 Task: Start in the project WiseTech the sprint 'Gravity Assist', with a duration of 3 weeks.
Action: Mouse moved to (53, 179)
Screenshot: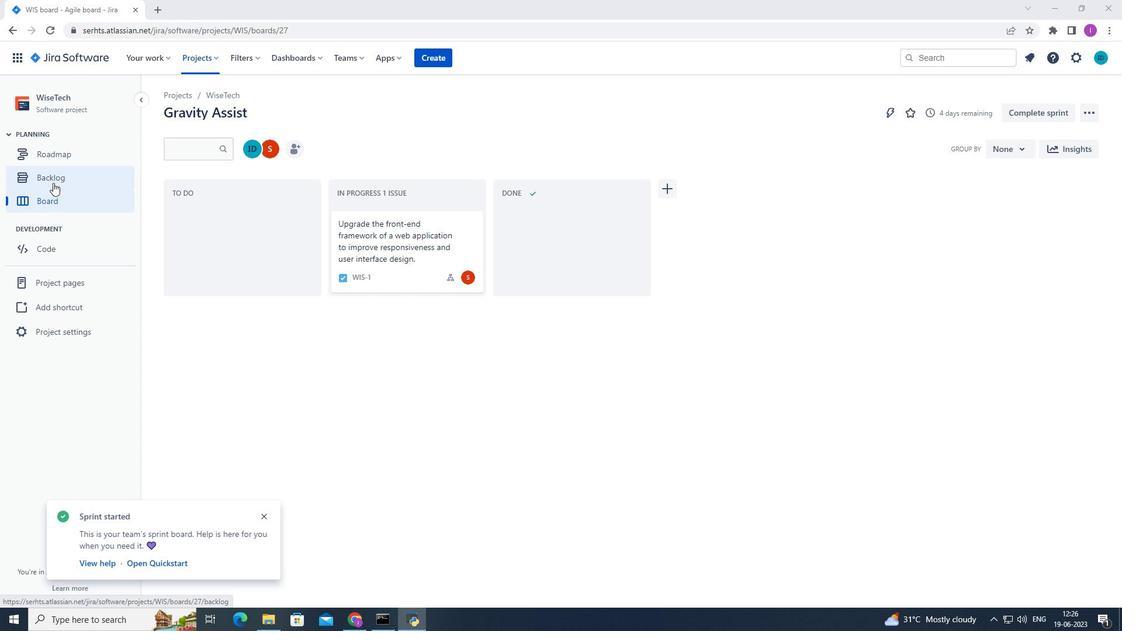 
Action: Mouse pressed left at (53, 179)
Screenshot: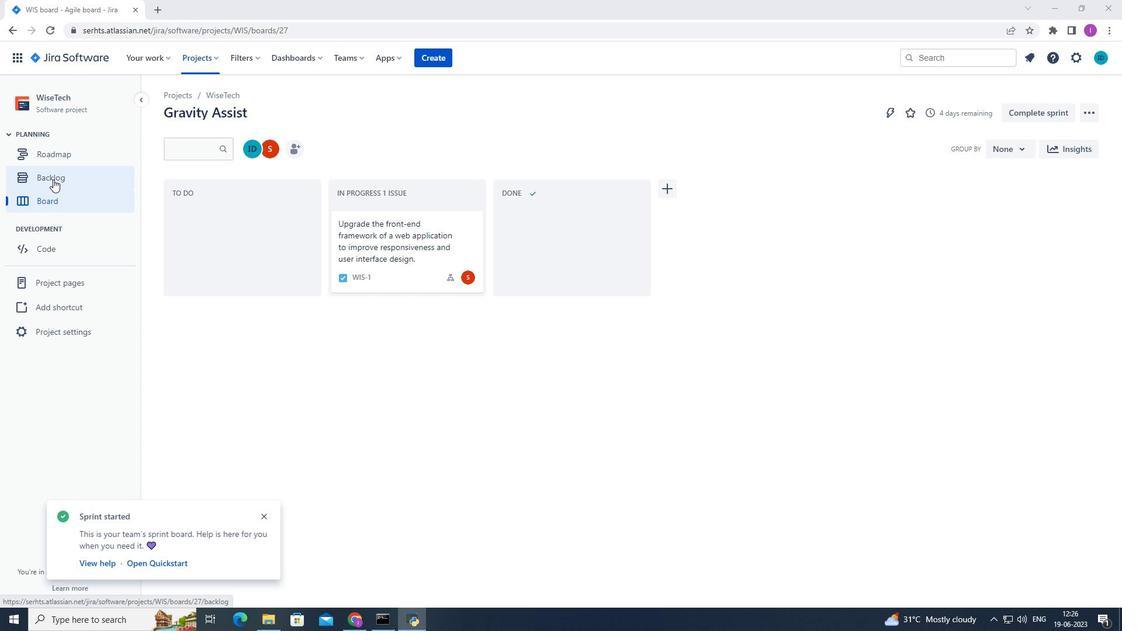 
Action: Mouse moved to (1040, 289)
Screenshot: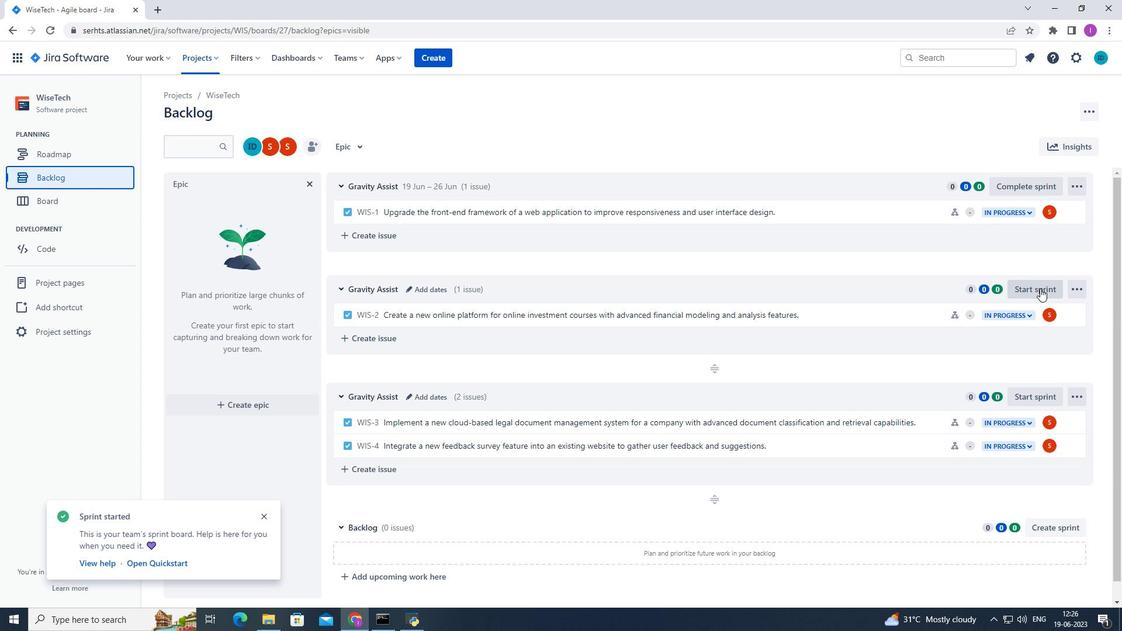 
Action: Mouse pressed left at (1040, 289)
Screenshot: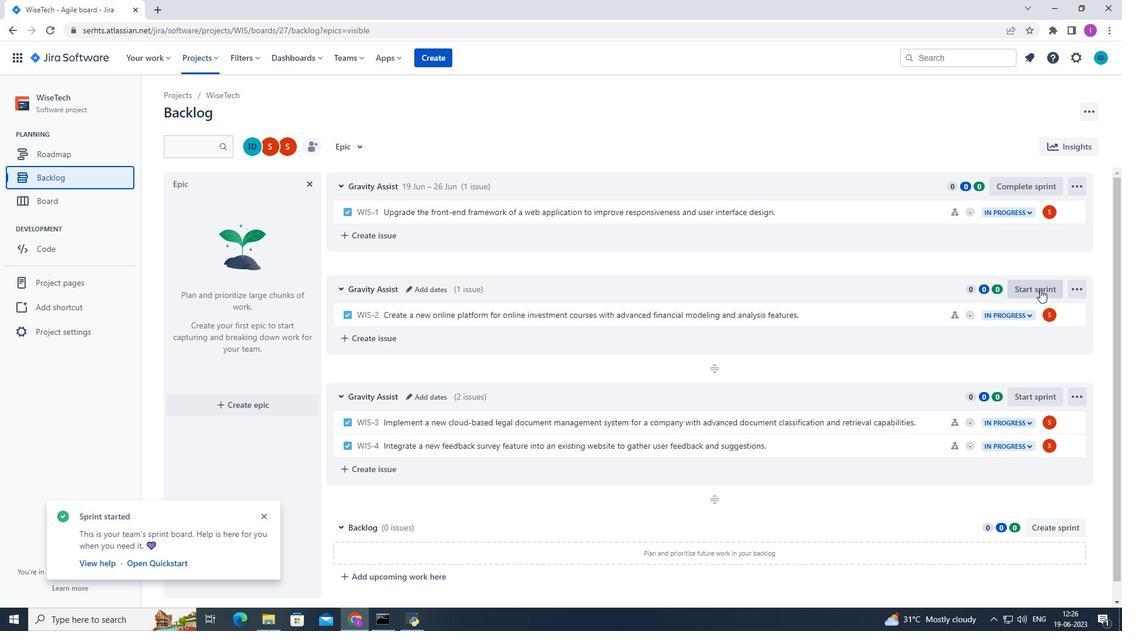 
Action: Mouse moved to (534, 205)
Screenshot: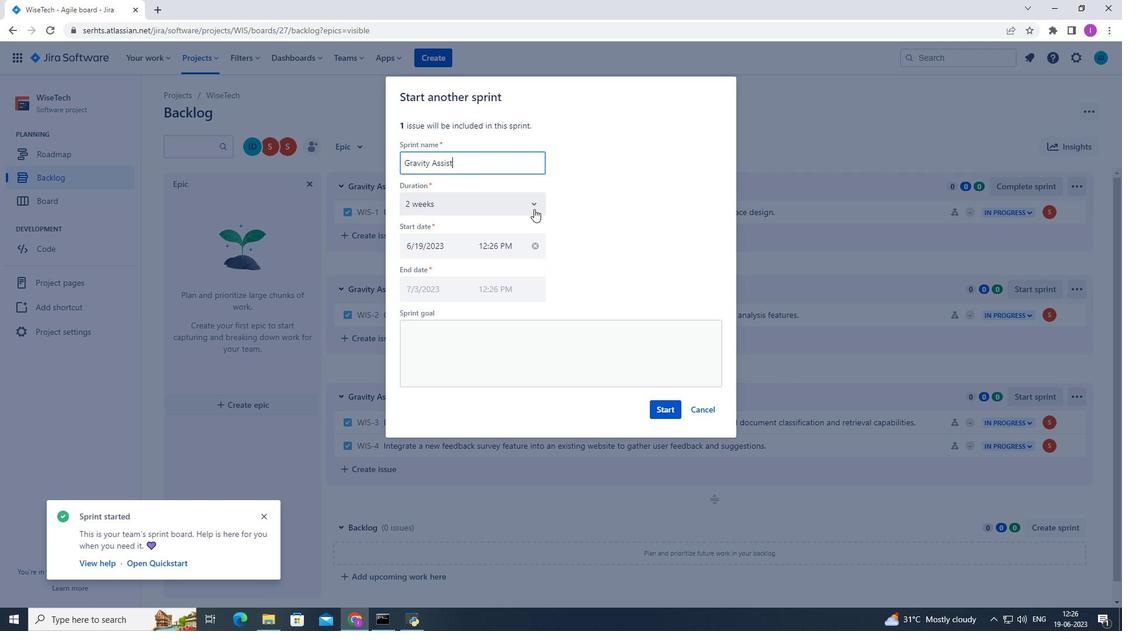
Action: Mouse pressed left at (534, 205)
Screenshot: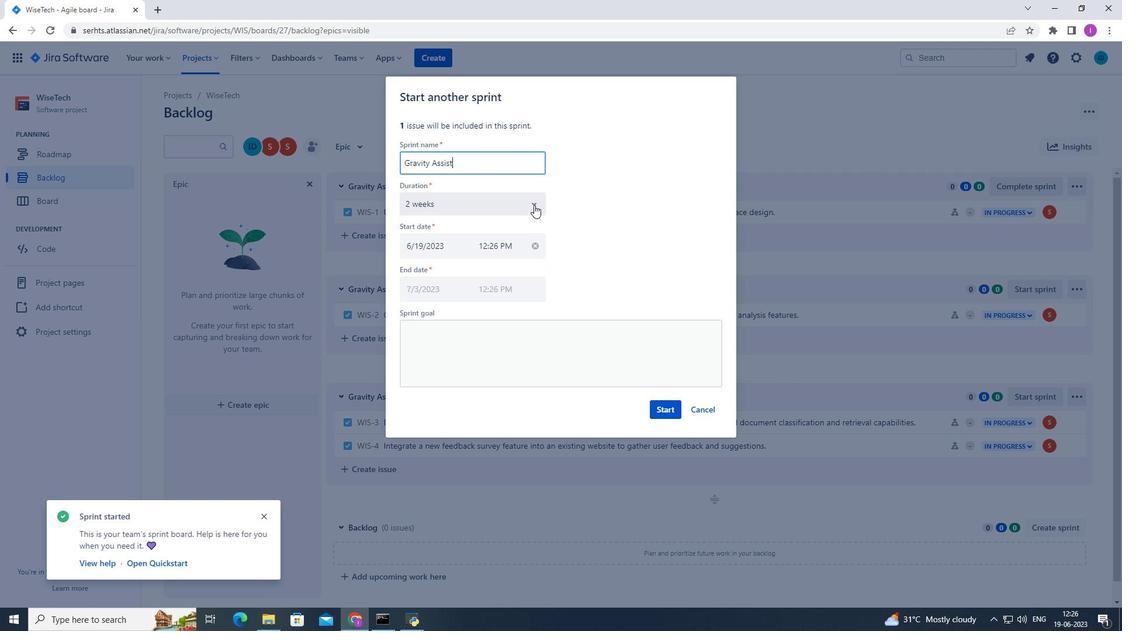 
Action: Mouse moved to (510, 278)
Screenshot: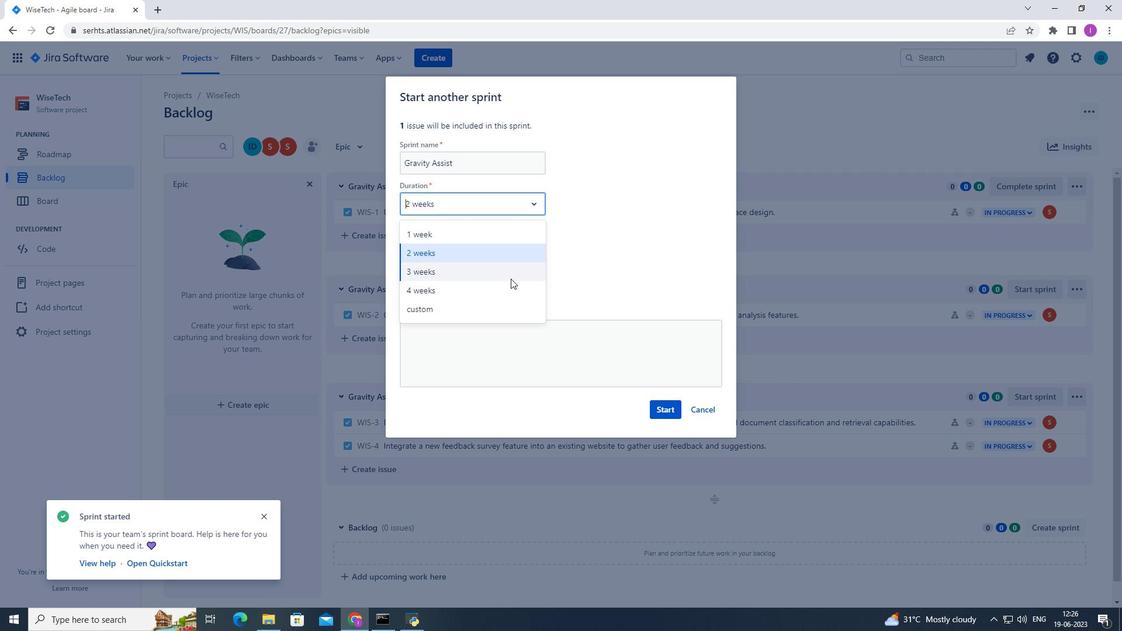 
Action: Mouse pressed left at (510, 278)
Screenshot: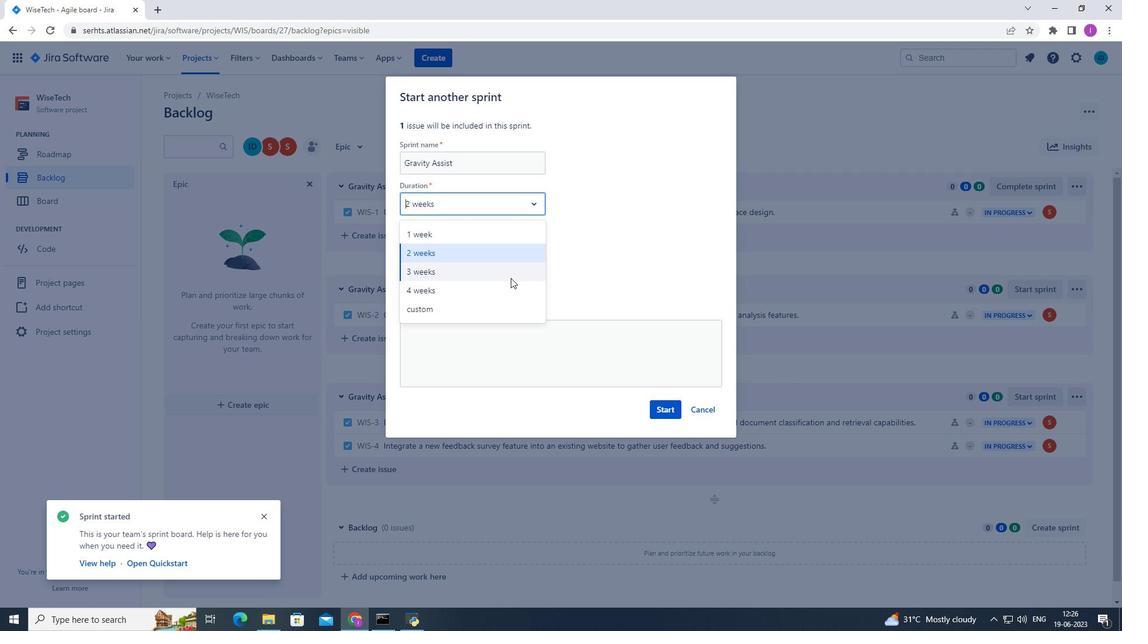 
Action: Mouse moved to (664, 409)
Screenshot: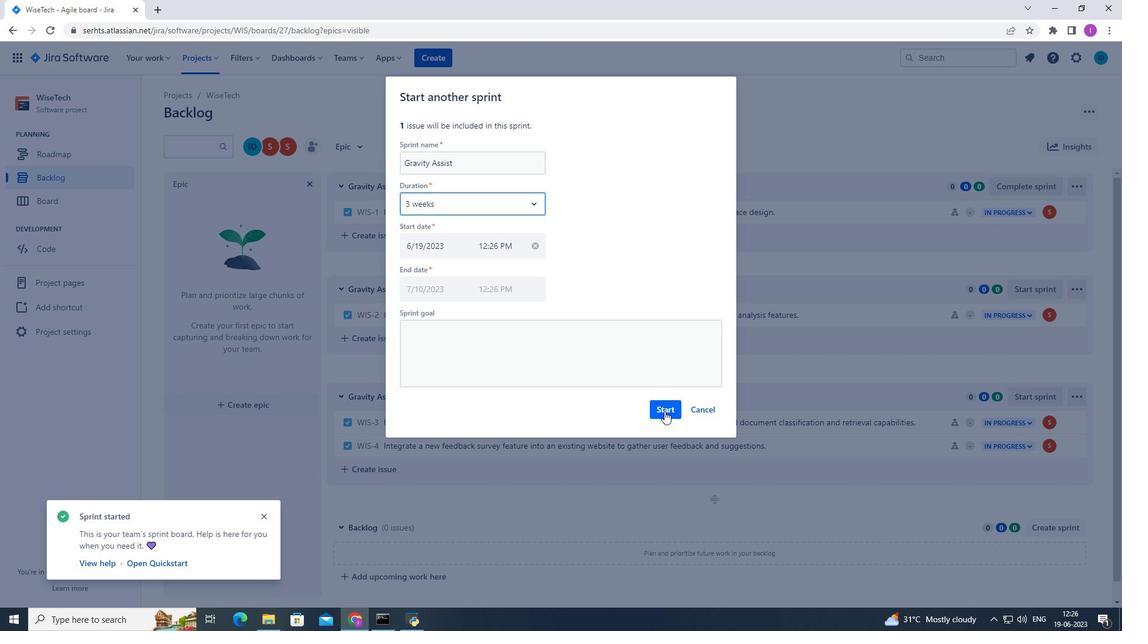 
Action: Mouse pressed left at (664, 409)
Screenshot: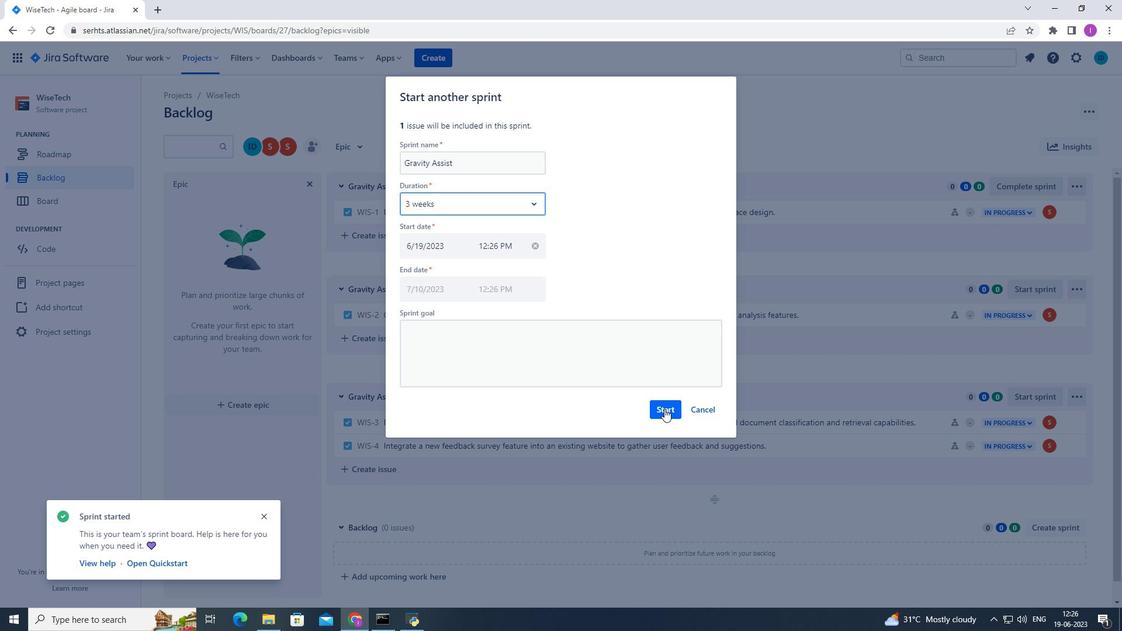 
Action: Mouse moved to (665, 405)
Screenshot: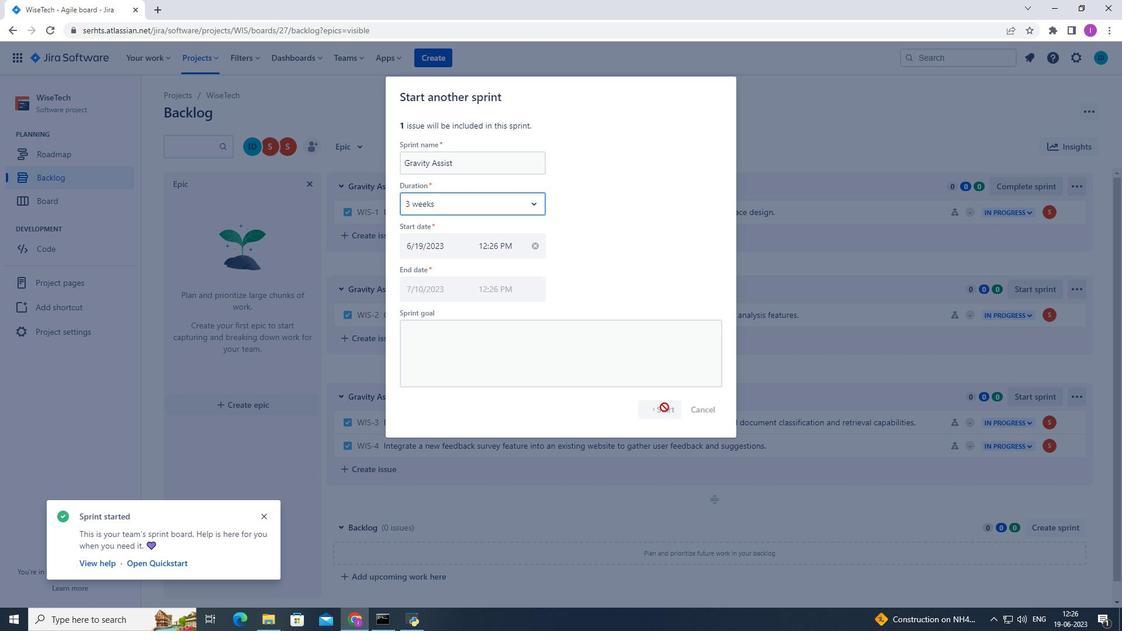 
